Task: Sort the products by best match.
Action: Mouse pressed left at (22, 126)
Screenshot: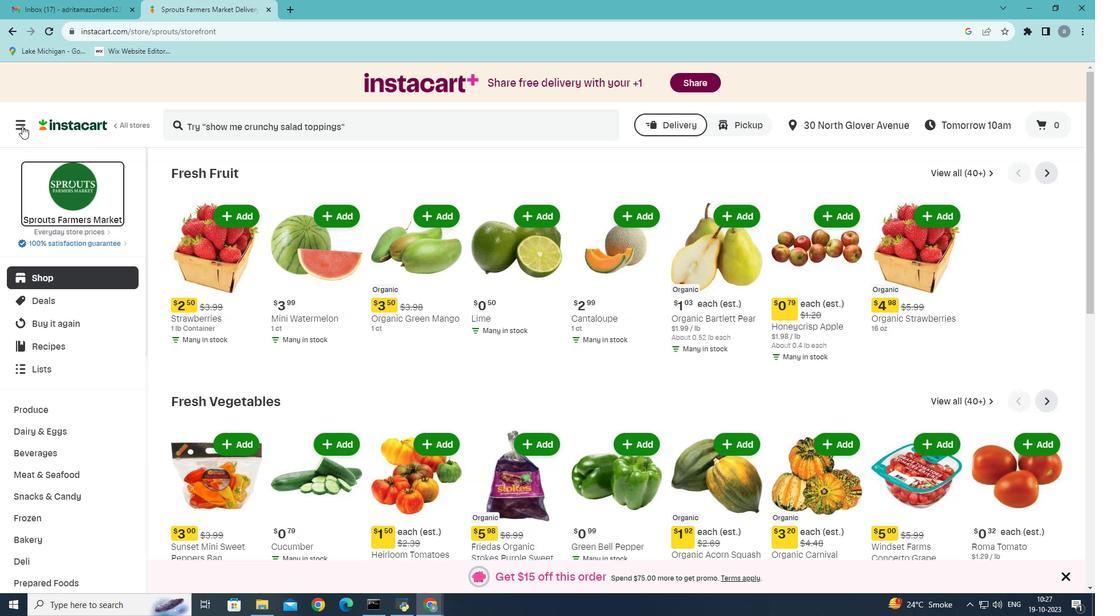 
Action: Mouse moved to (67, 329)
Screenshot: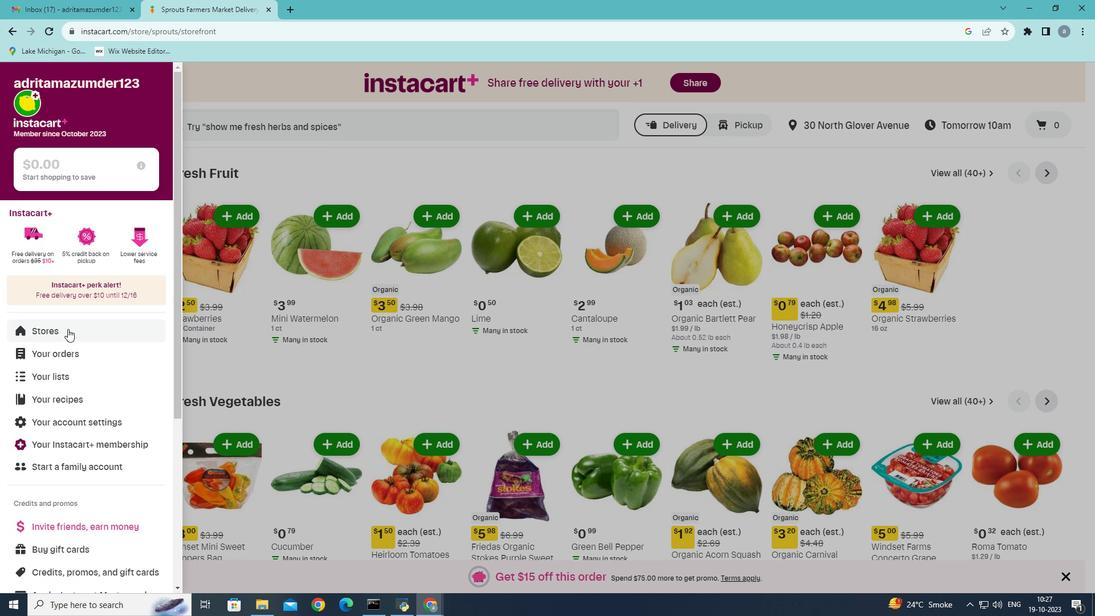 
Action: Mouse pressed left at (67, 329)
Screenshot: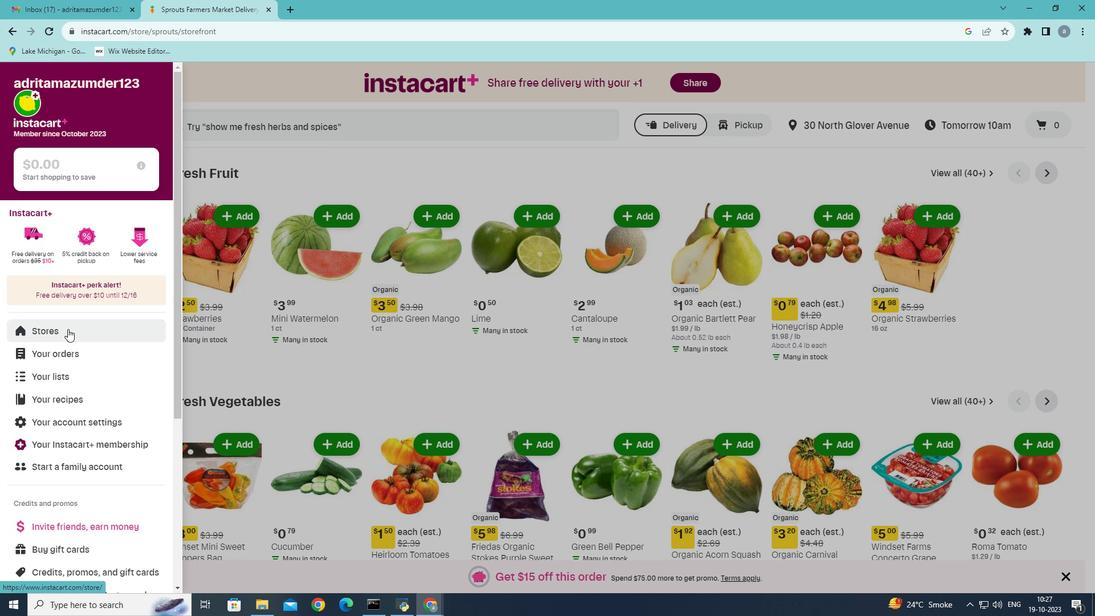 
Action: Mouse moved to (265, 126)
Screenshot: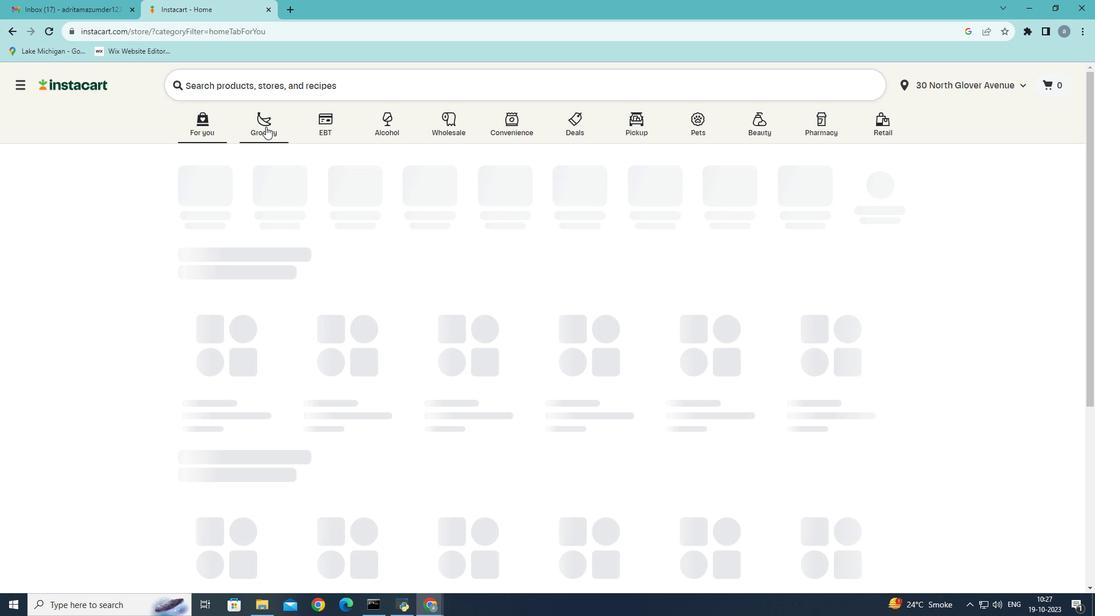 
Action: Mouse pressed left at (265, 126)
Screenshot: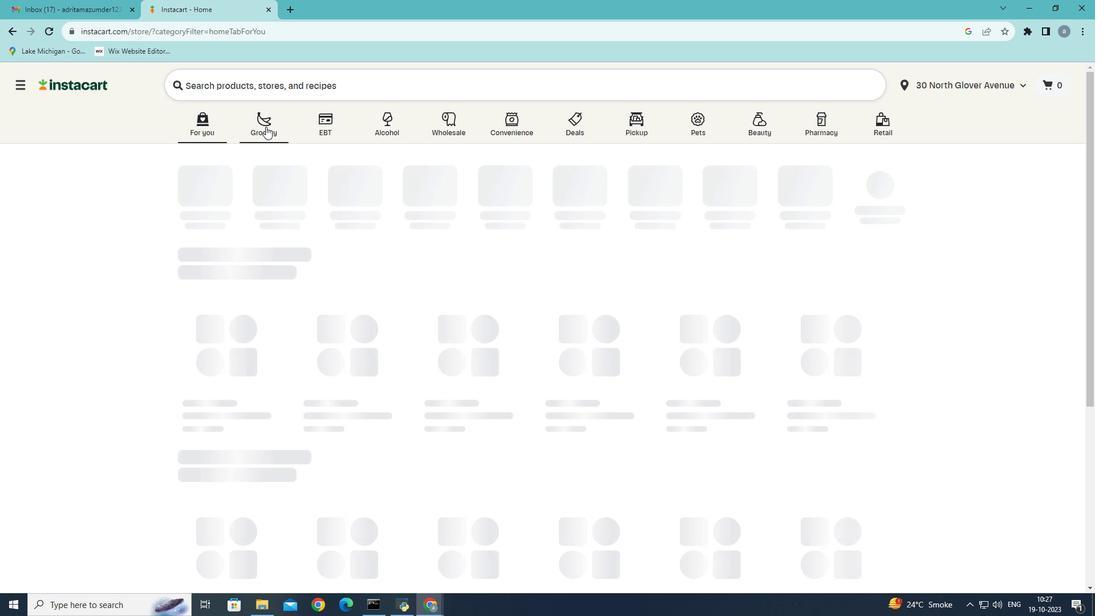 
Action: Mouse moved to (297, 354)
Screenshot: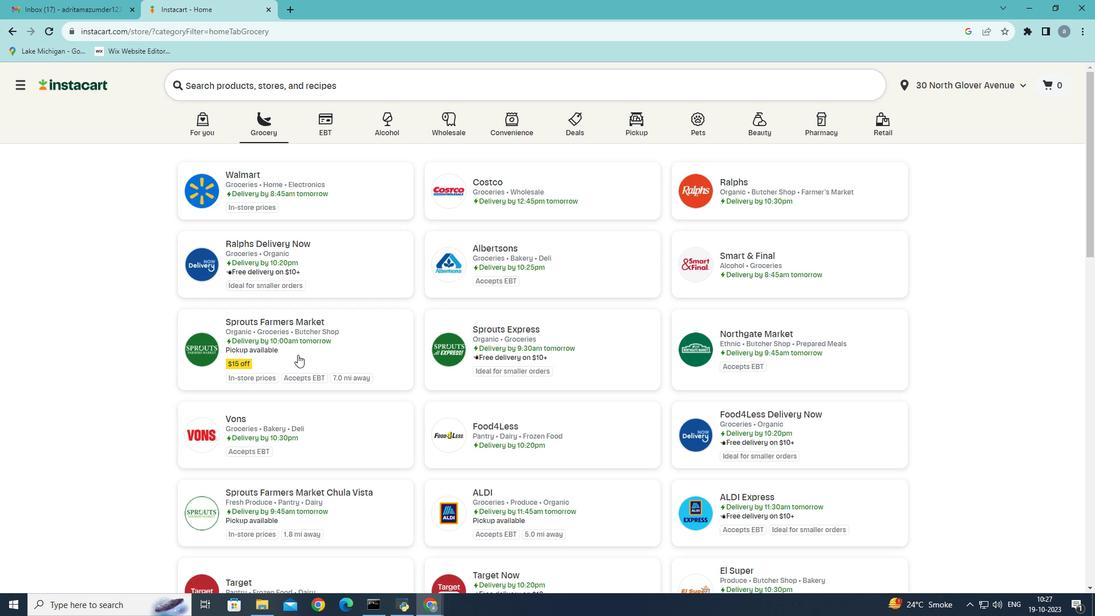 
Action: Mouse pressed left at (297, 354)
Screenshot: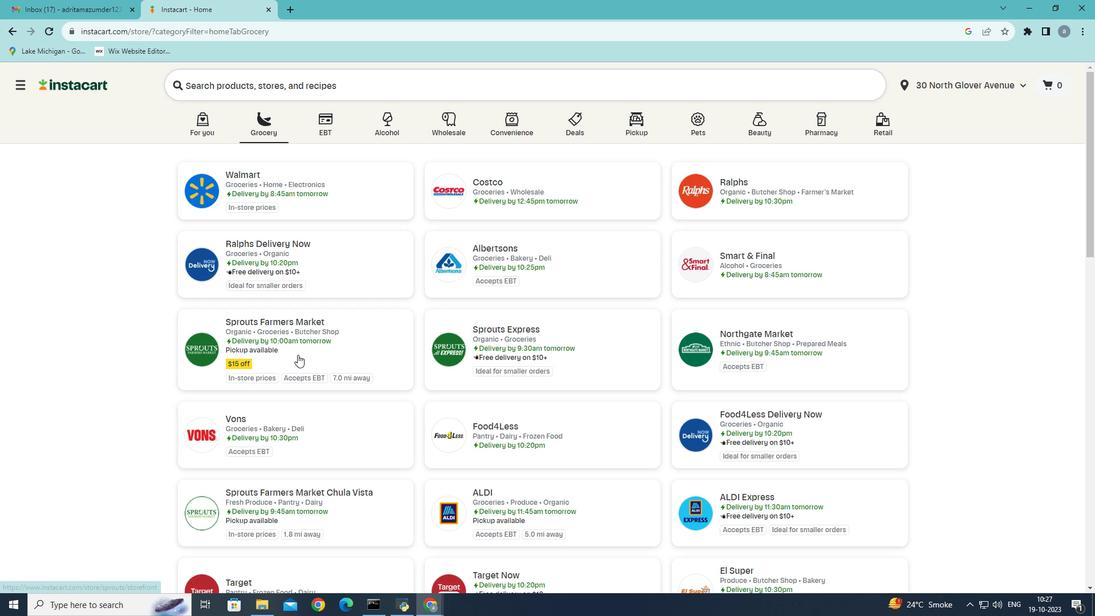 
Action: Mouse moved to (49, 477)
Screenshot: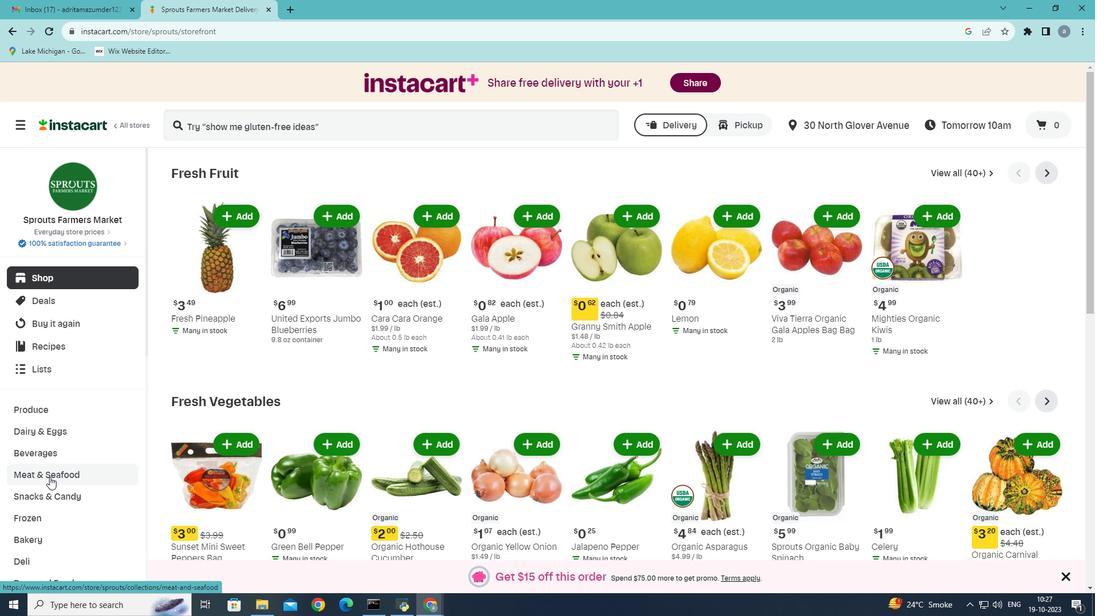 
Action: Mouse pressed left at (49, 477)
Screenshot: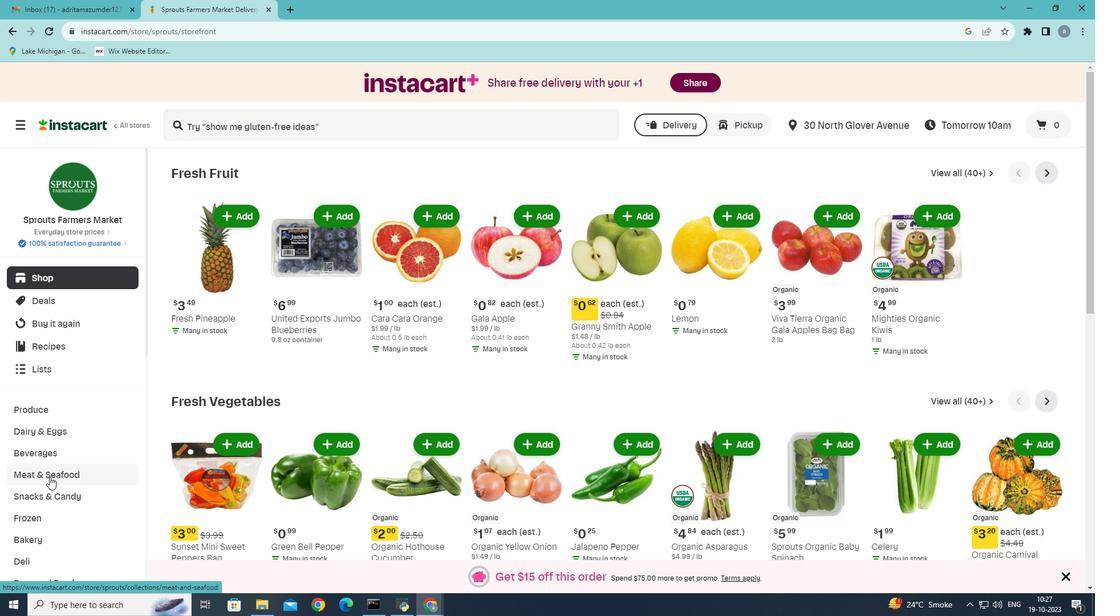 
Action: Mouse moved to (494, 200)
Screenshot: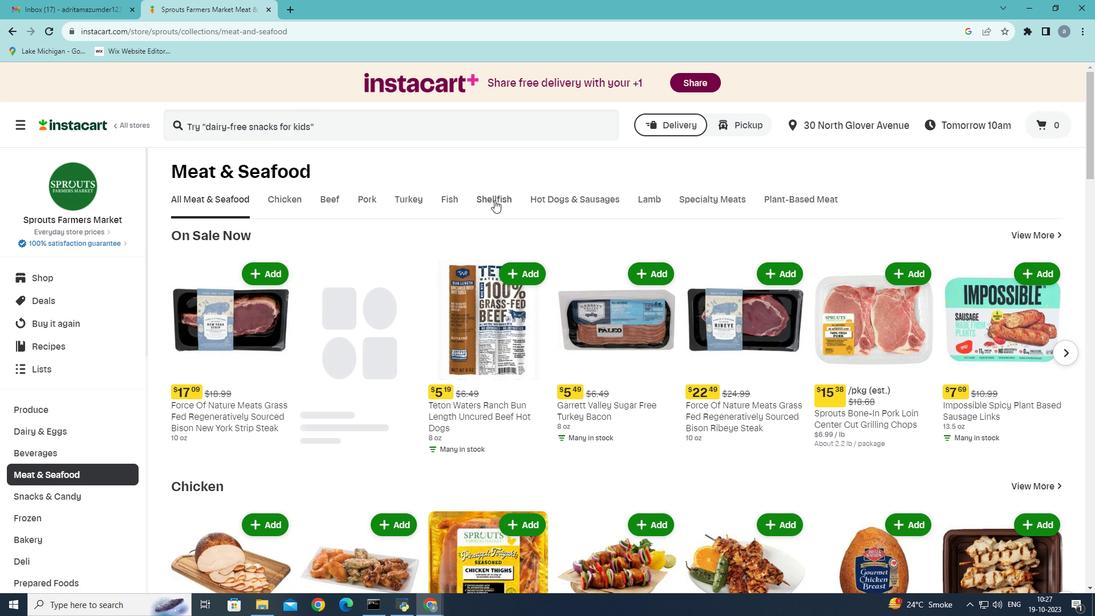 
Action: Mouse pressed left at (494, 200)
Screenshot: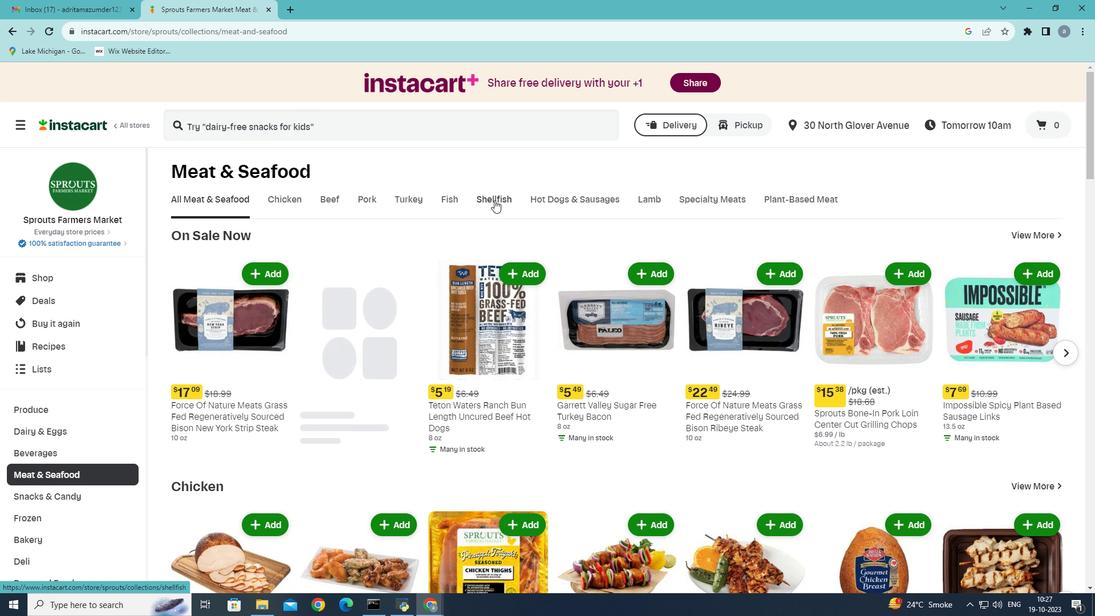 
Action: Mouse moved to (1052, 296)
Screenshot: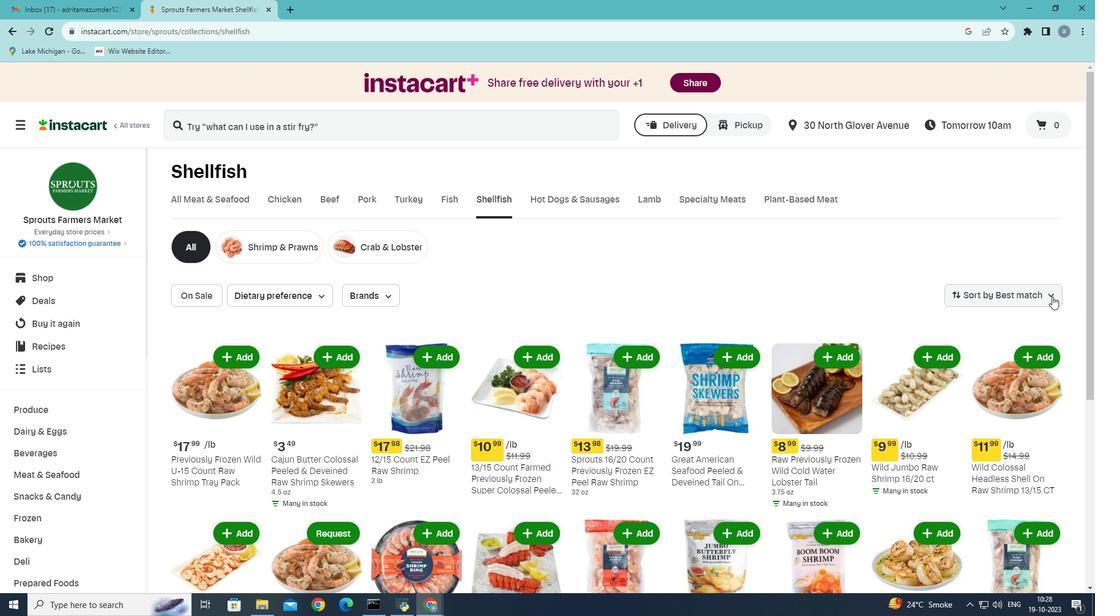 
Action: Mouse pressed left at (1052, 296)
Screenshot: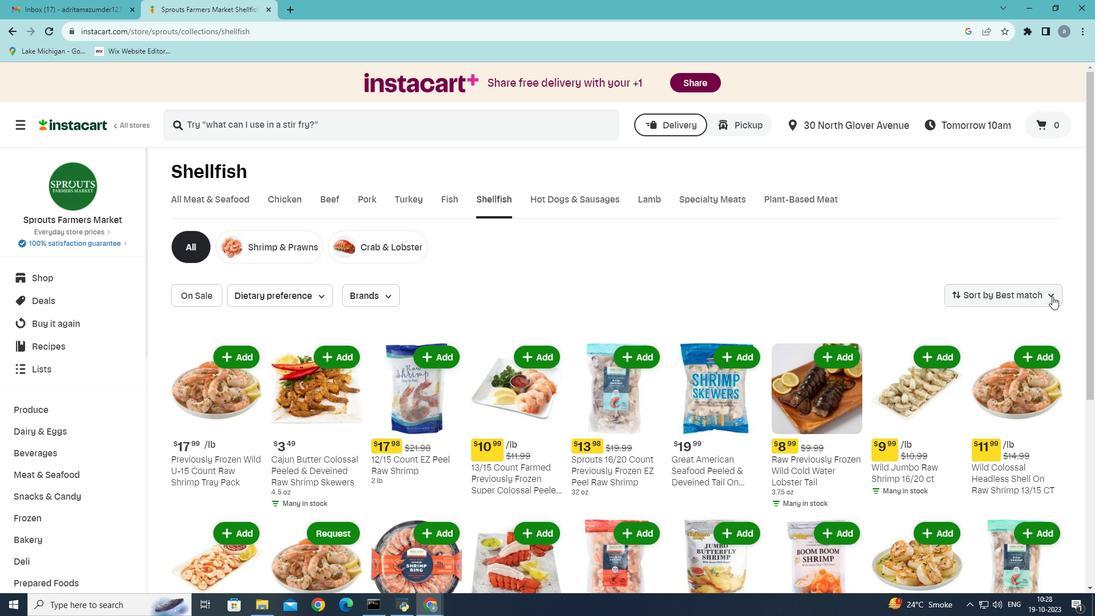 
Action: Mouse moved to (981, 328)
Screenshot: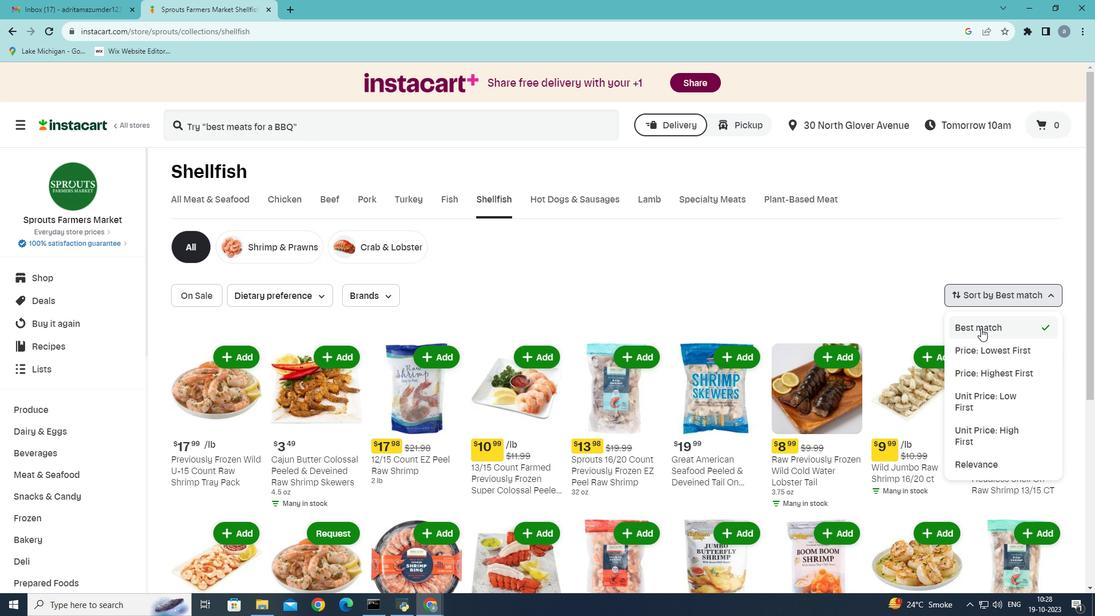 
Action: Mouse pressed left at (981, 328)
Screenshot: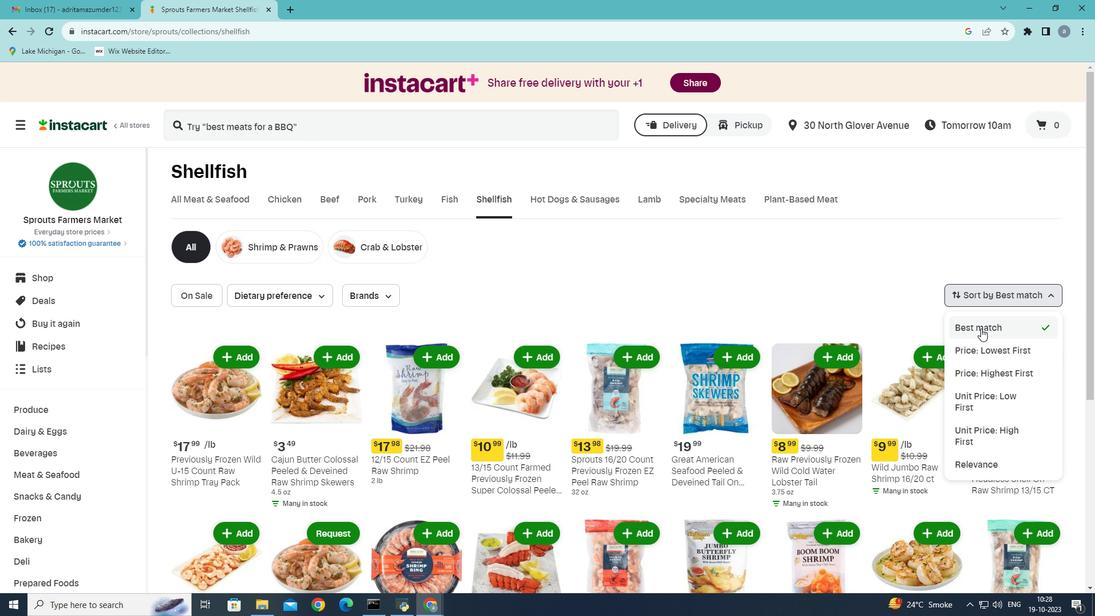 
